 Task: Create a new view control for the user
Action: Mouse scrolled (102, 210) with delta (0, 0)
Screenshot: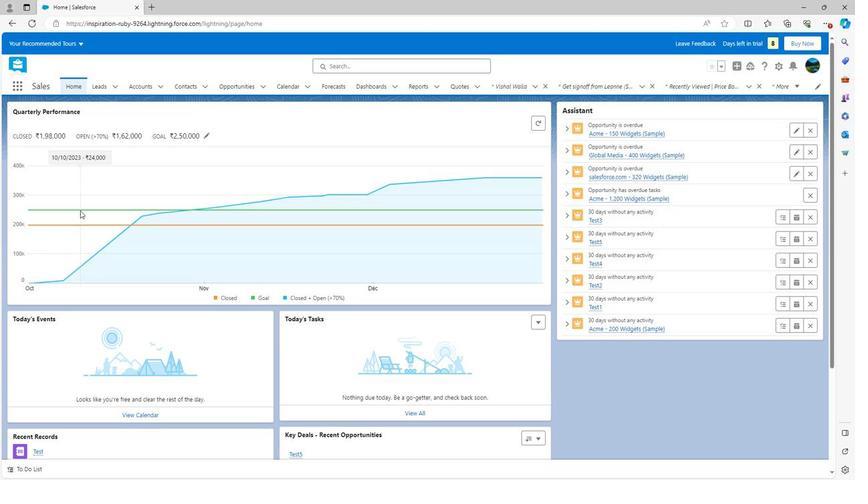 
Action: Mouse scrolled (102, 210) with delta (0, 0)
Screenshot: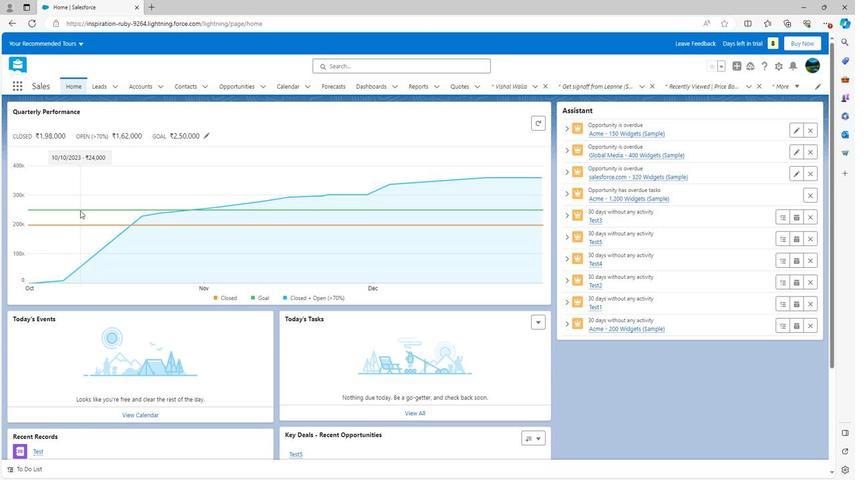 
Action: Mouse scrolled (102, 210) with delta (0, 0)
Screenshot: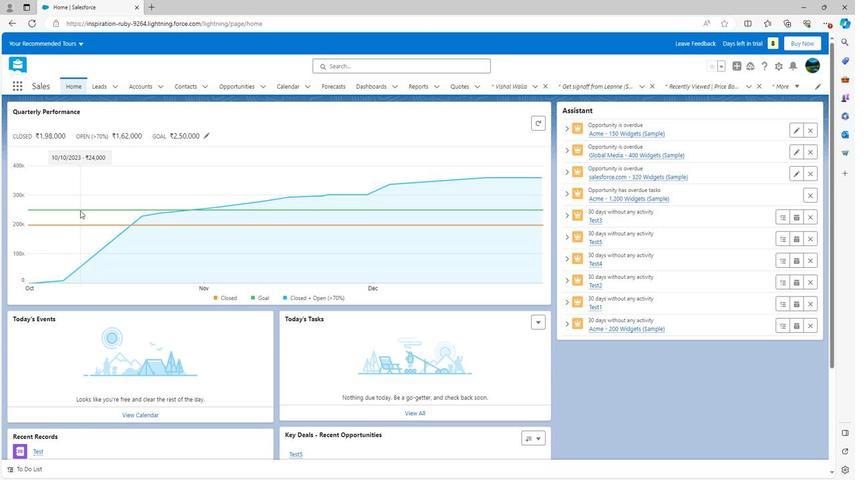 
Action: Mouse scrolled (102, 210) with delta (0, 0)
Screenshot: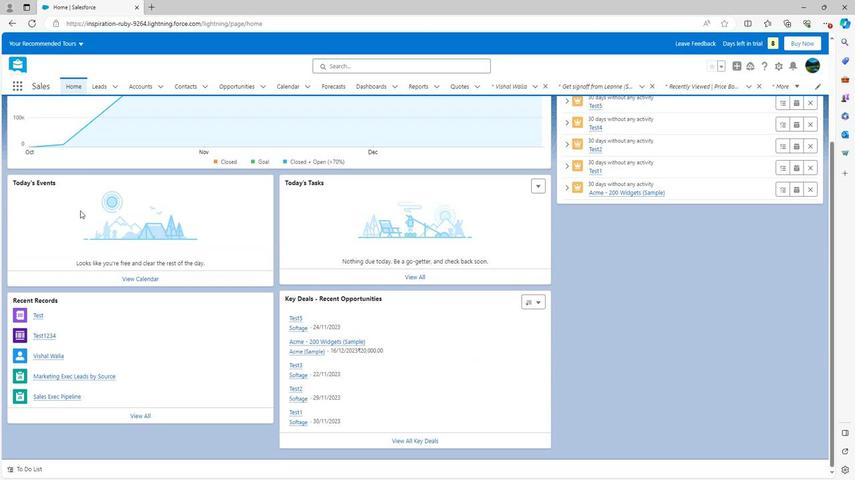 
Action: Mouse scrolled (102, 211) with delta (0, 0)
Screenshot: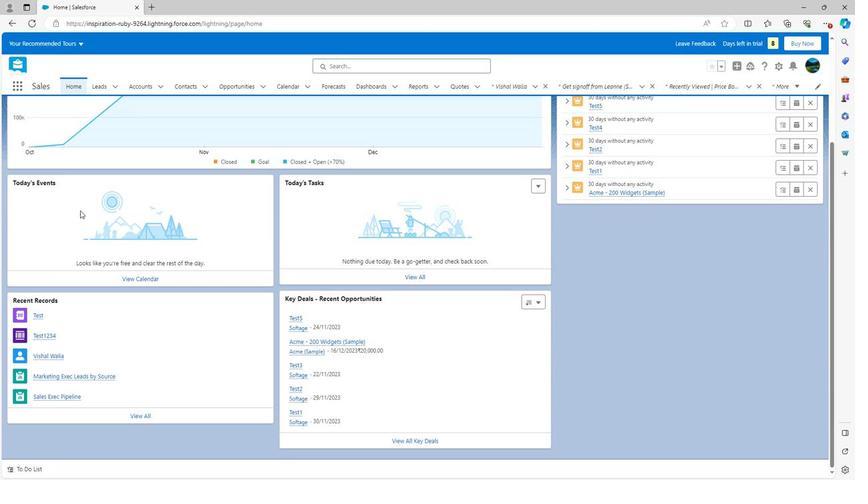 
Action: Mouse scrolled (102, 211) with delta (0, 0)
Screenshot: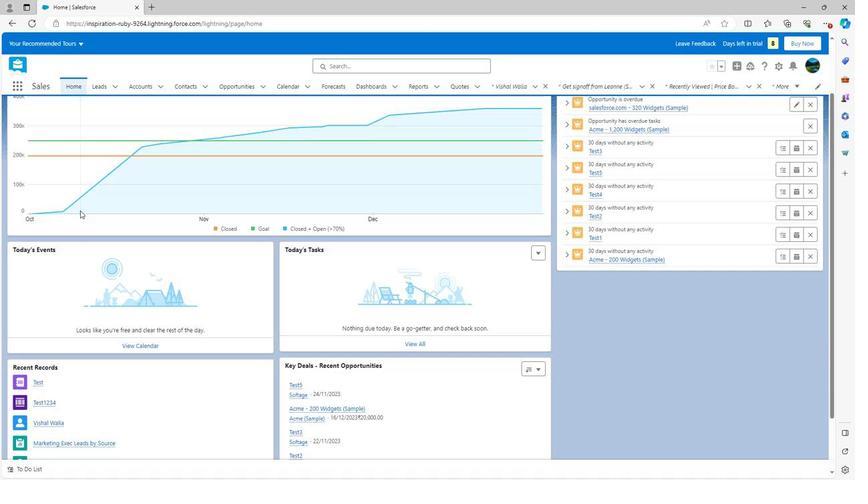 
Action: Mouse scrolled (102, 211) with delta (0, 0)
Screenshot: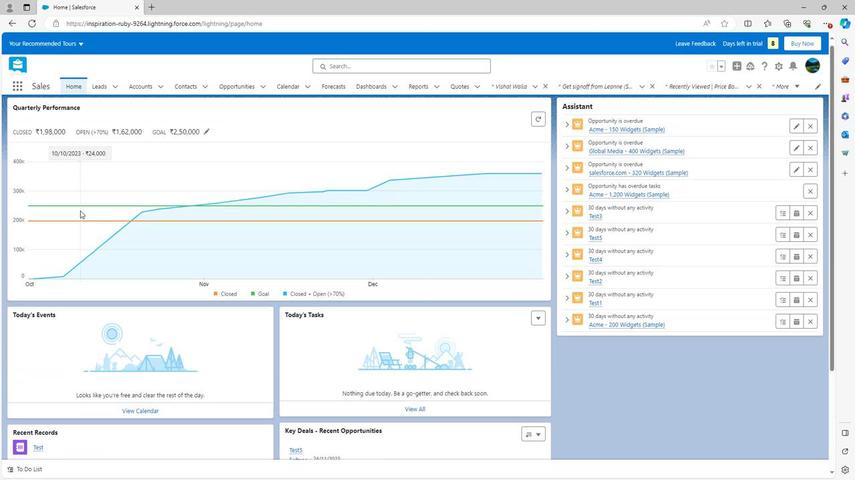 
Action: Mouse scrolled (102, 211) with delta (0, 0)
Screenshot: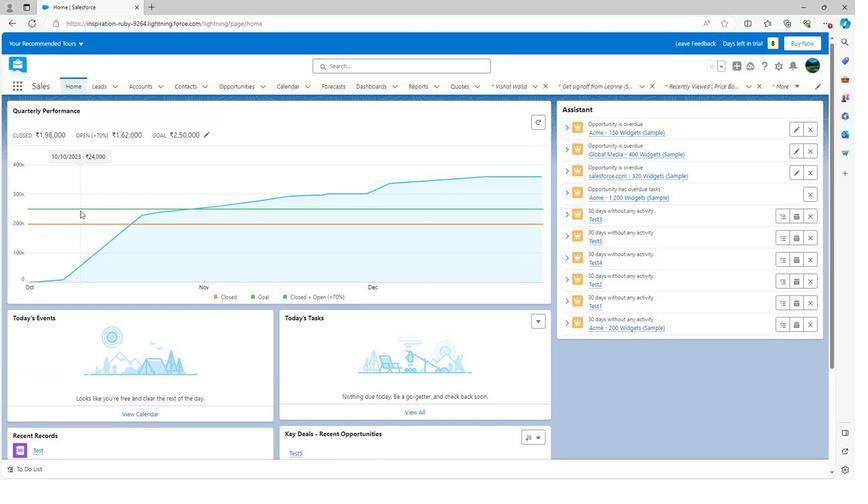 
Action: Mouse scrolled (102, 211) with delta (0, 0)
Screenshot: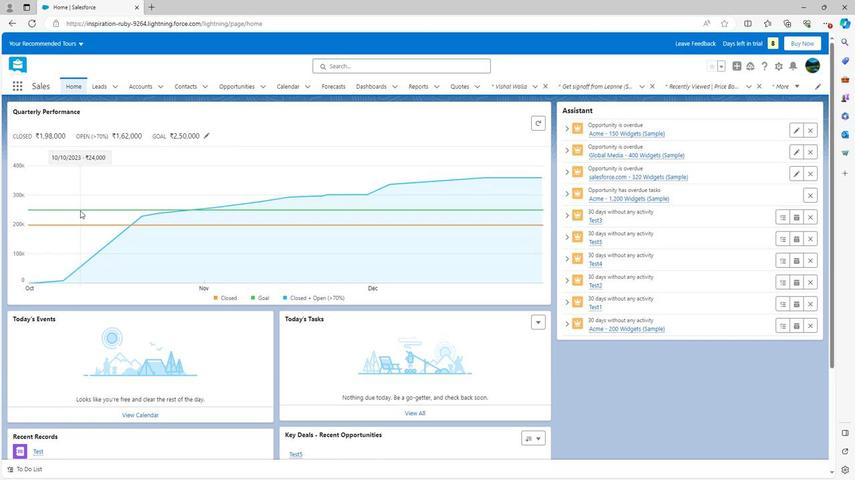 
Action: Mouse moved to (716, 86)
Screenshot: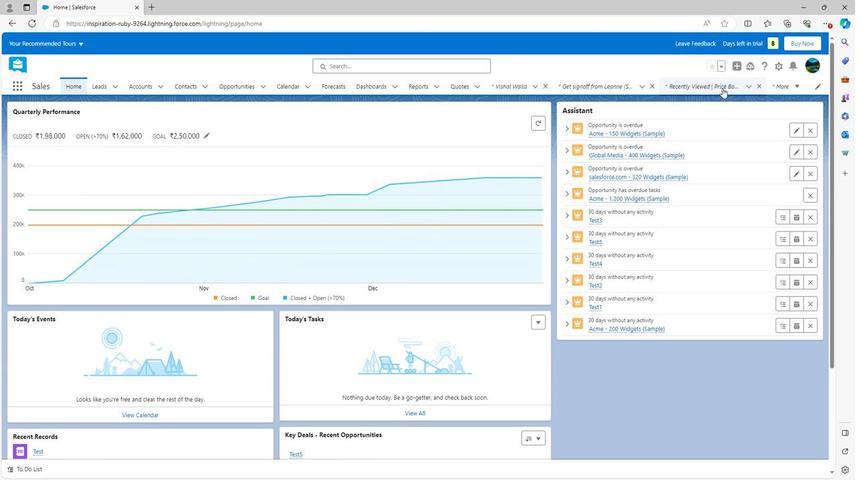 
Action: Mouse pressed left at (716, 86)
Screenshot: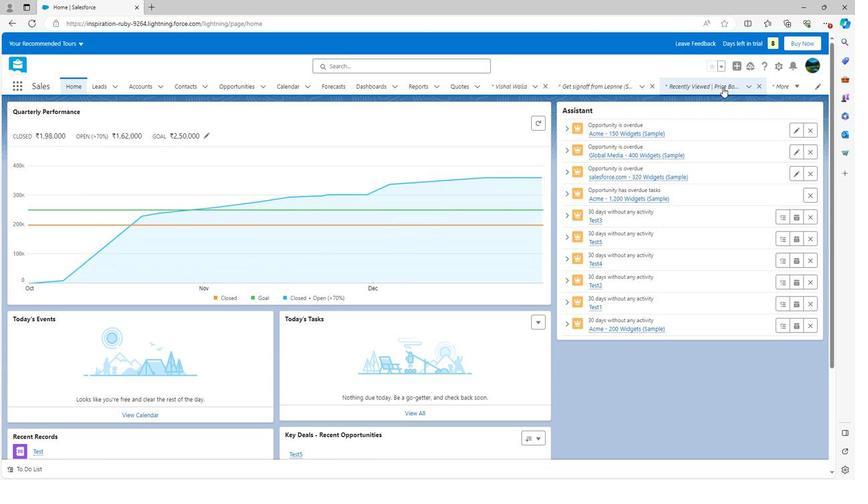 
Action: Mouse moved to (740, 132)
Screenshot: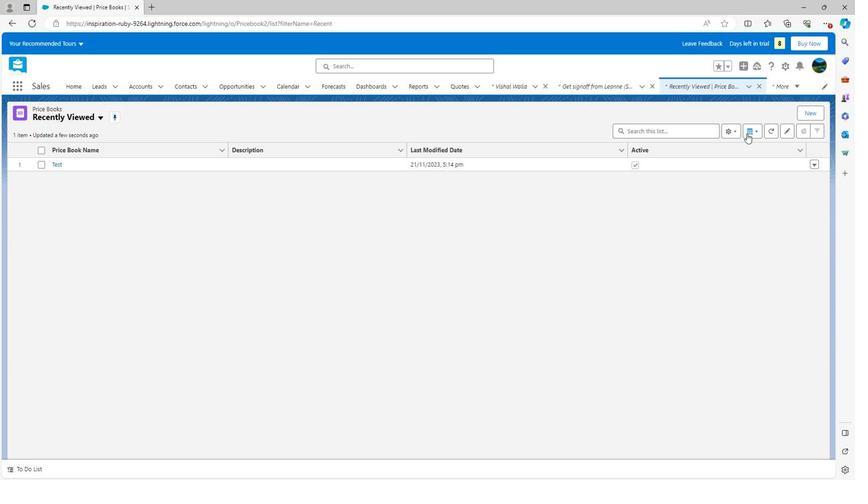 
Action: Mouse pressed left at (740, 132)
Screenshot: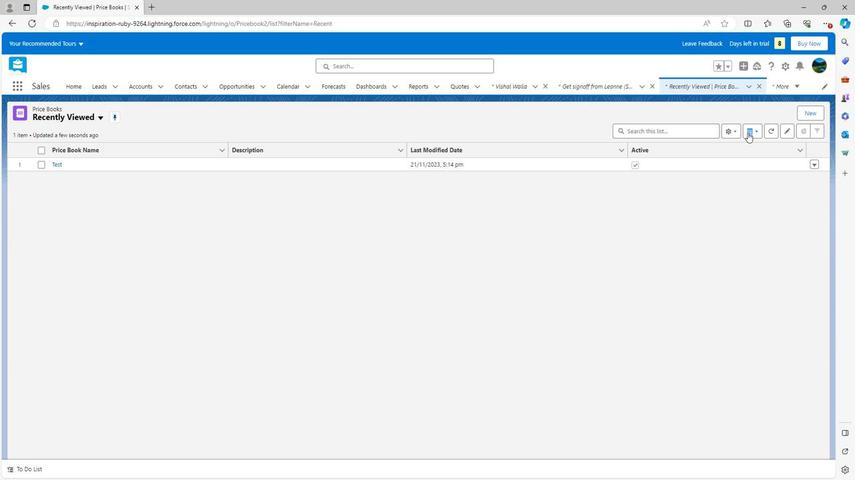 
Action: Mouse moved to (724, 132)
Screenshot: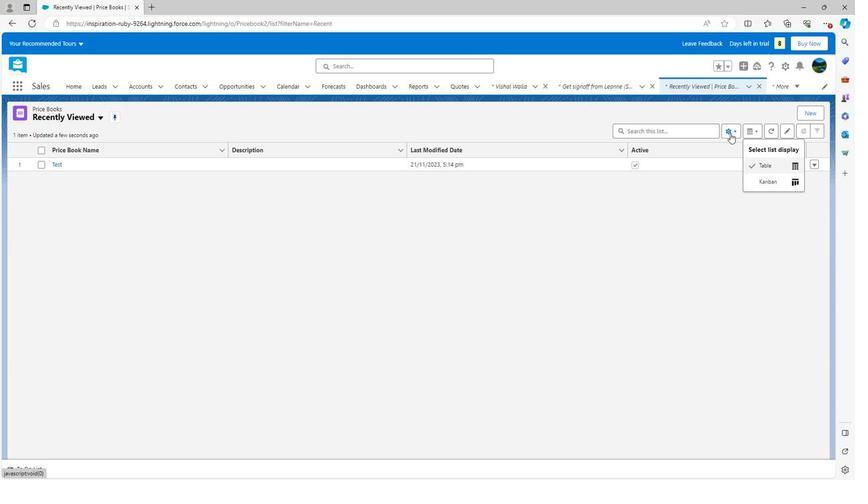 
Action: Mouse pressed left at (724, 132)
Screenshot: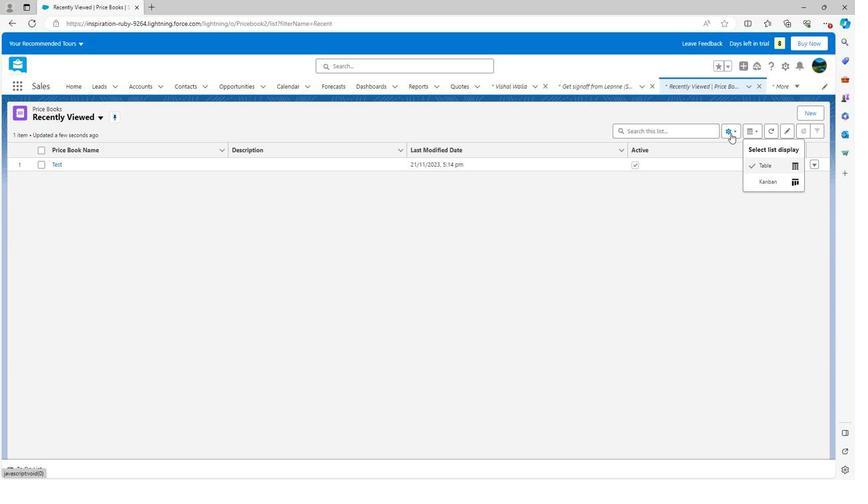 
Action: Mouse moved to (689, 163)
Screenshot: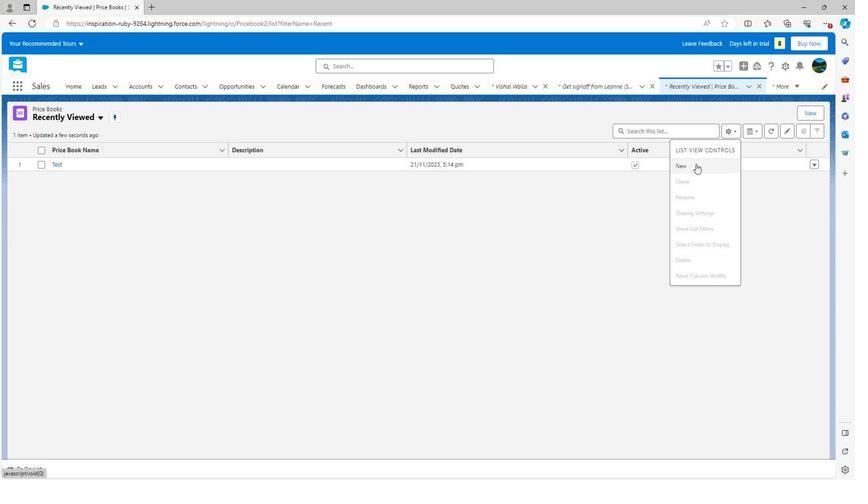 
Action: Mouse pressed left at (689, 163)
Screenshot: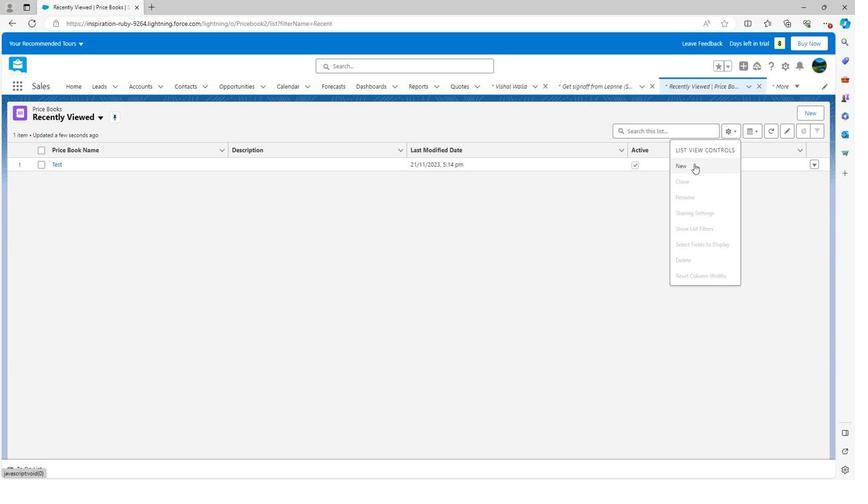 
Action: Mouse moved to (582, 181)
Screenshot: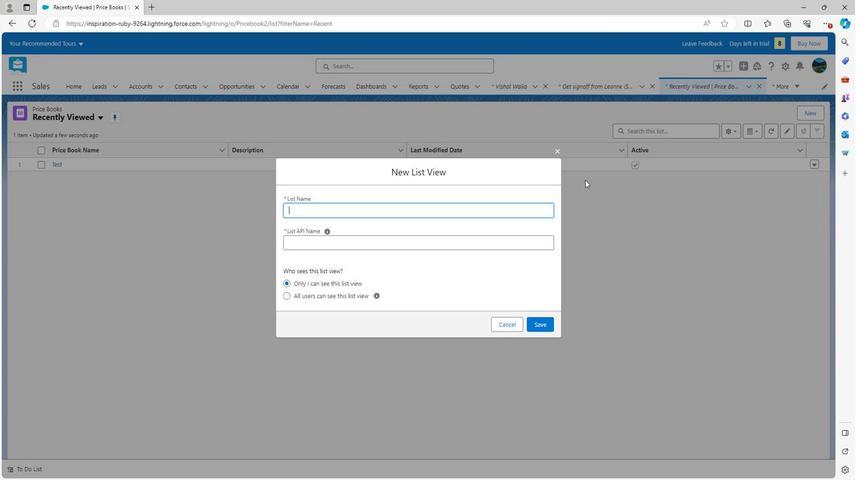 
Action: Key pressed <Key.shift>
Screenshot: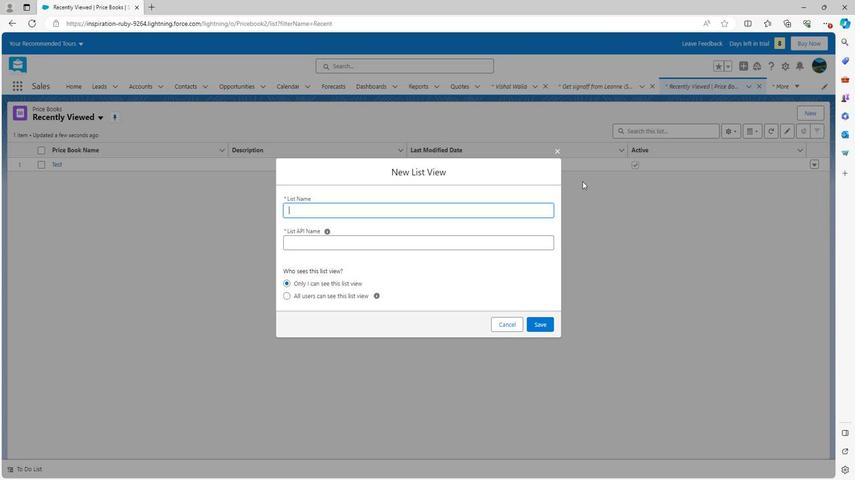
Action: Mouse moved to (581, 181)
Screenshot: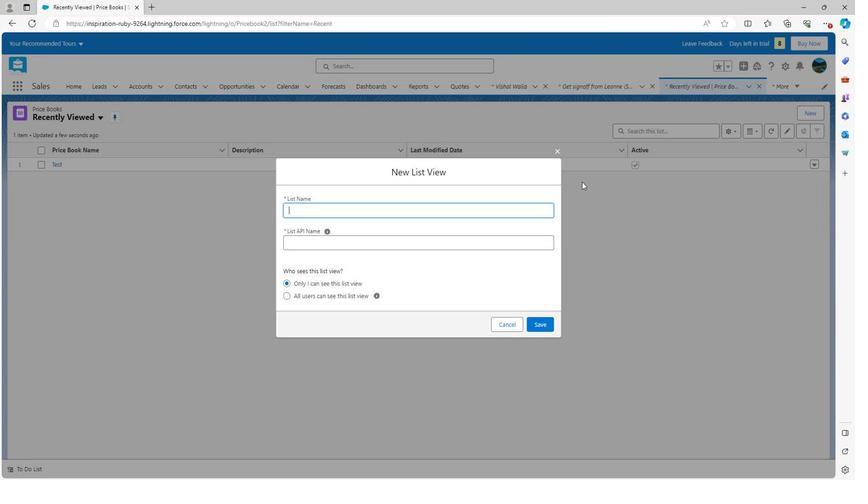 
Action: Key pressed <Key.shift><Key.shift><Key.shift><Key.shift><Key.shift><Key.shift><Key.shift><Key.shift><Key.shift><Key.shift><Key.shift><Key.shift>Test
Screenshot: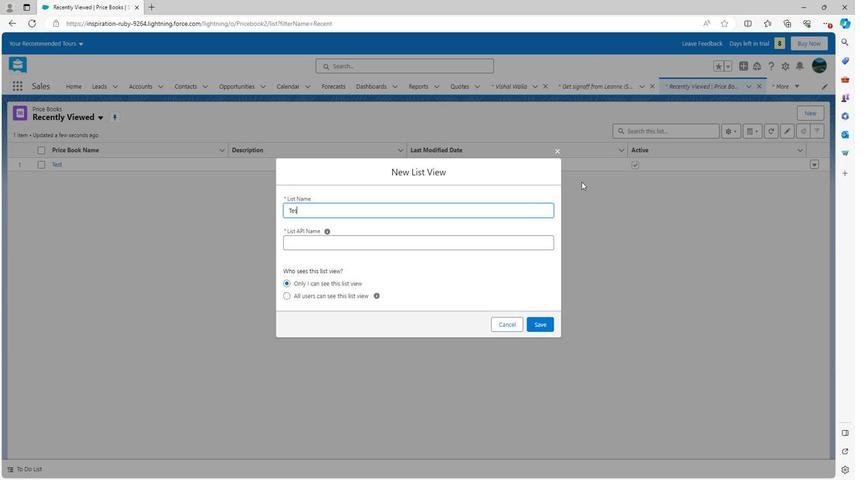 
Action: Mouse moved to (510, 226)
Screenshot: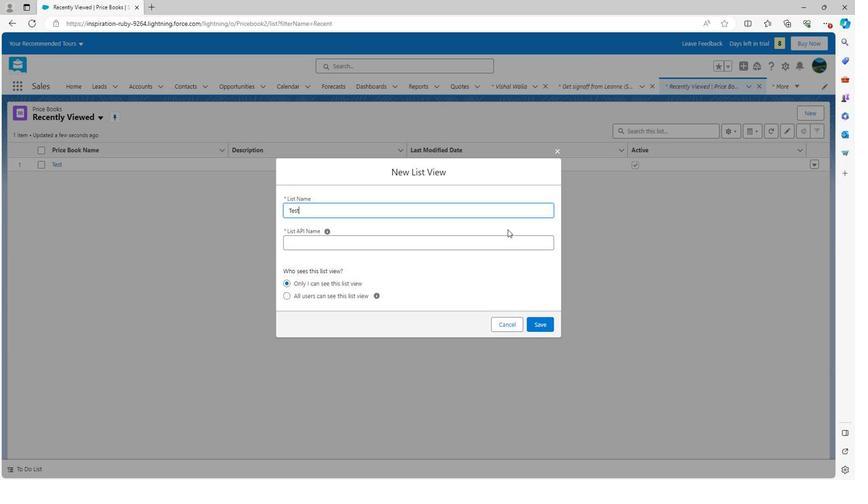 
Action: Mouse pressed left at (510, 226)
Screenshot: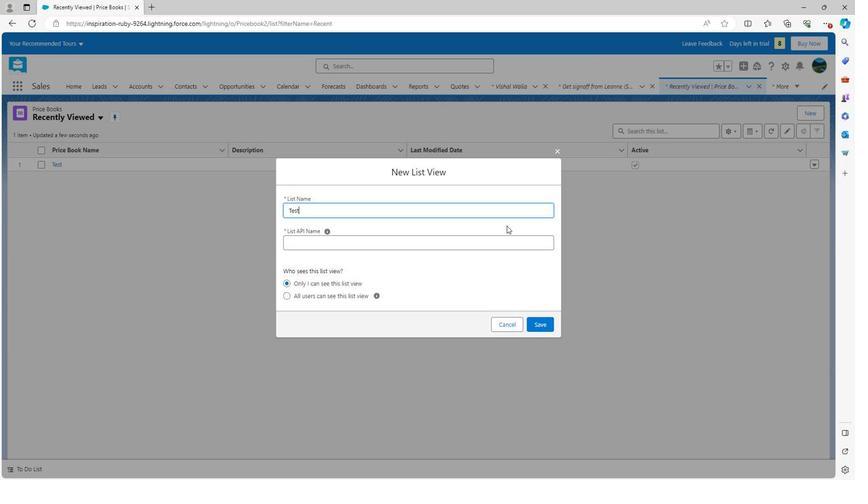 
Action: Mouse moved to (550, 323)
Screenshot: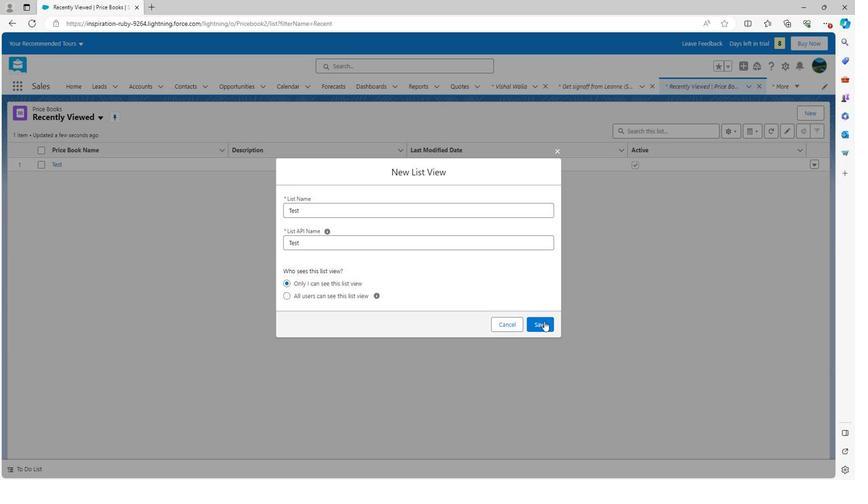 
Action: Mouse pressed left at (550, 323)
Screenshot: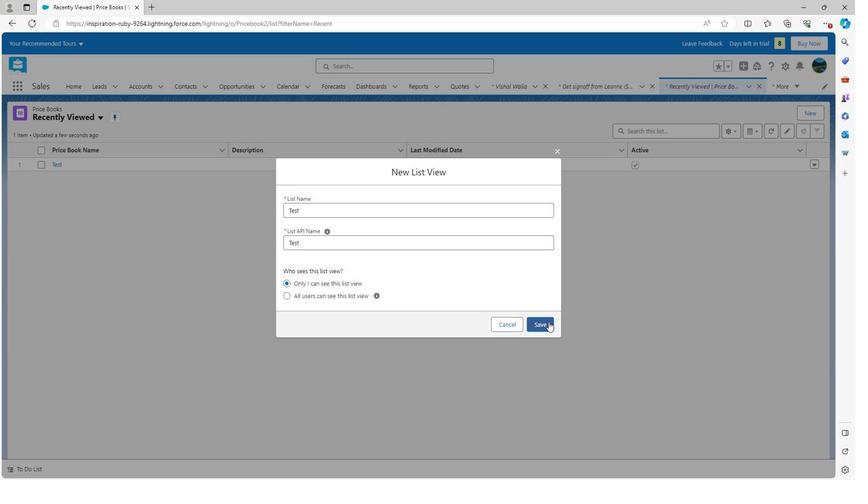 
Action: Mouse moved to (807, 152)
Screenshot: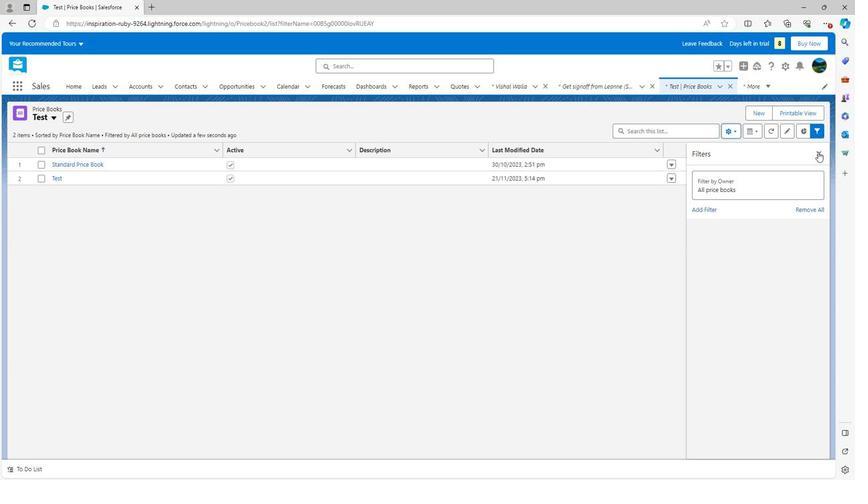 
Action: Mouse pressed left at (807, 152)
Screenshot: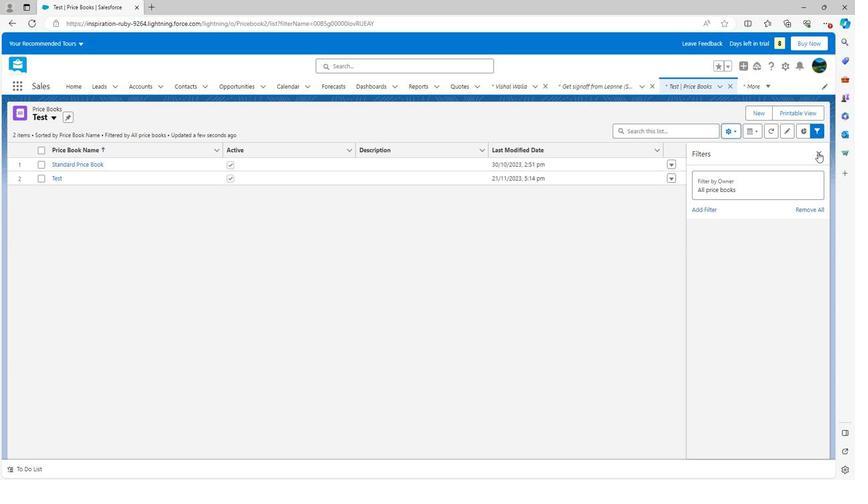 
Action: Mouse moved to (450, 221)
Screenshot: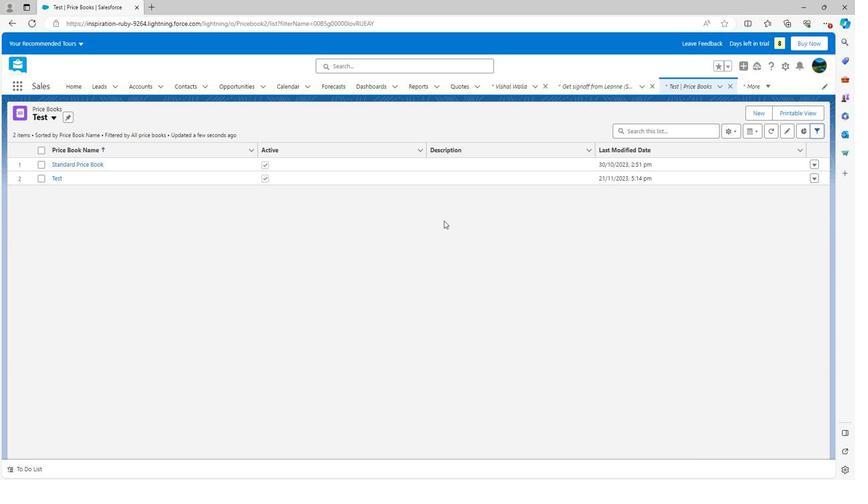 
